 Task: Select editor.action. peek-implementation in the goto location: alternative implementation command.
Action: Mouse moved to (7, 535)
Screenshot: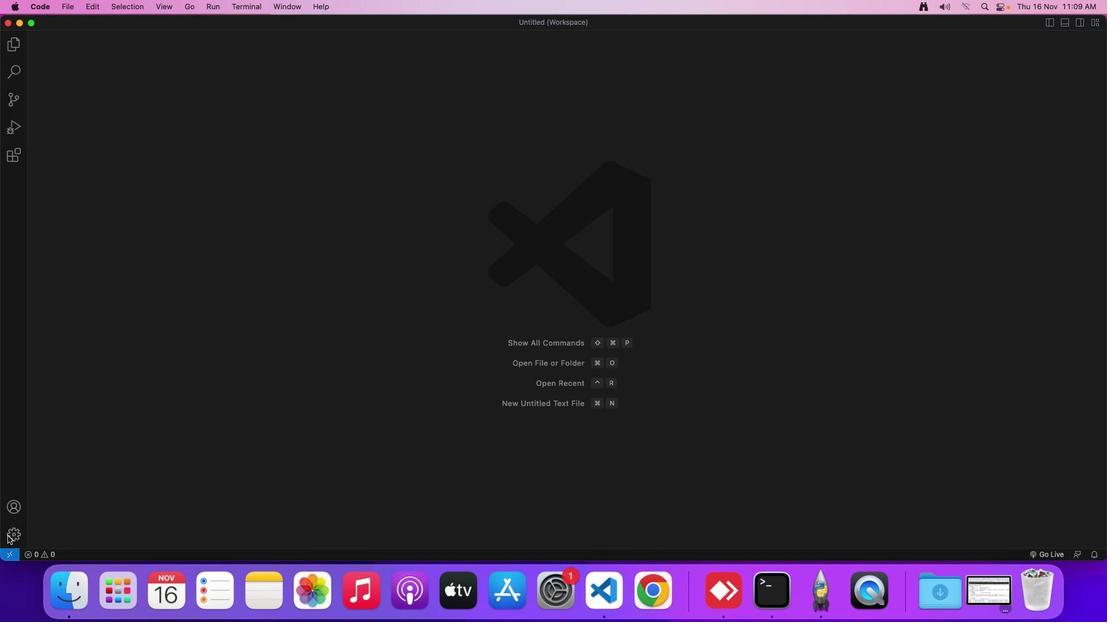 
Action: Mouse pressed left at (7, 535)
Screenshot: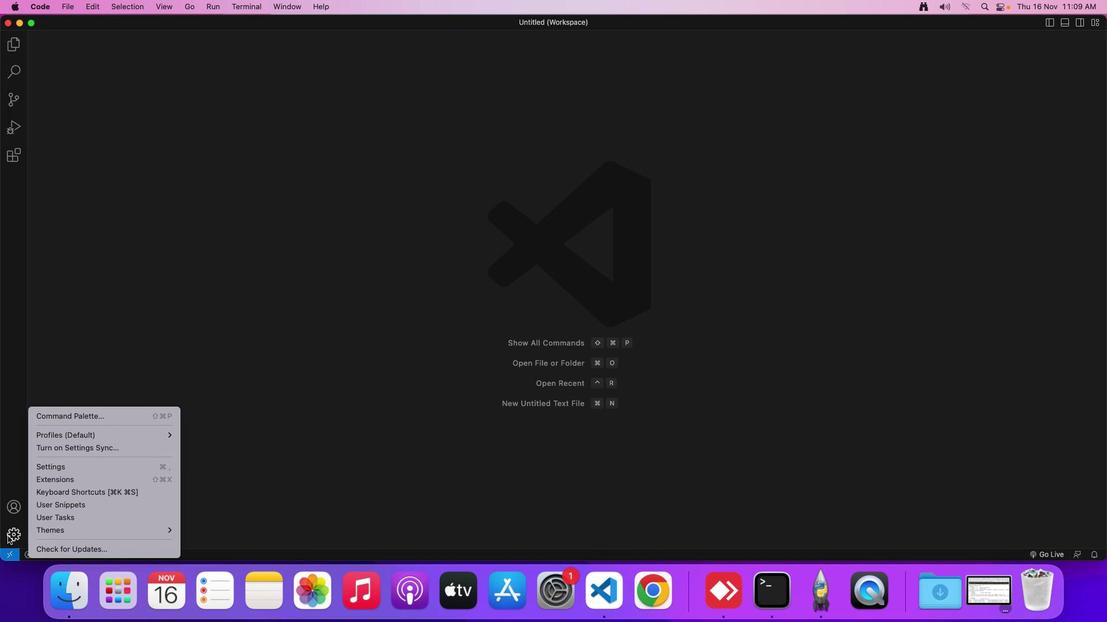 
Action: Mouse moved to (79, 469)
Screenshot: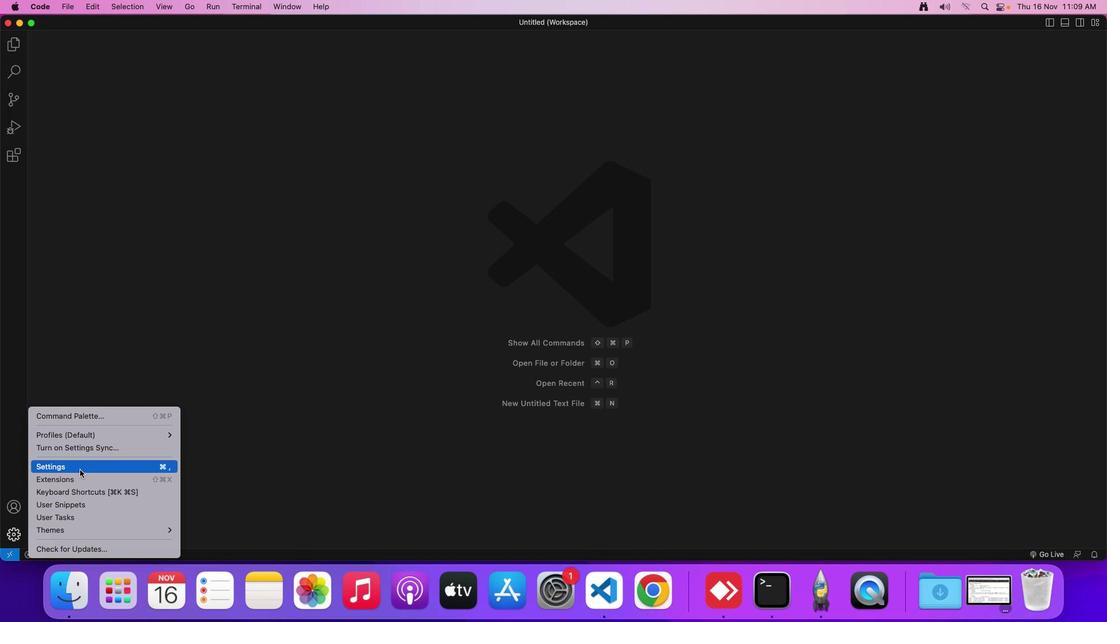 
Action: Mouse pressed left at (79, 469)
Screenshot: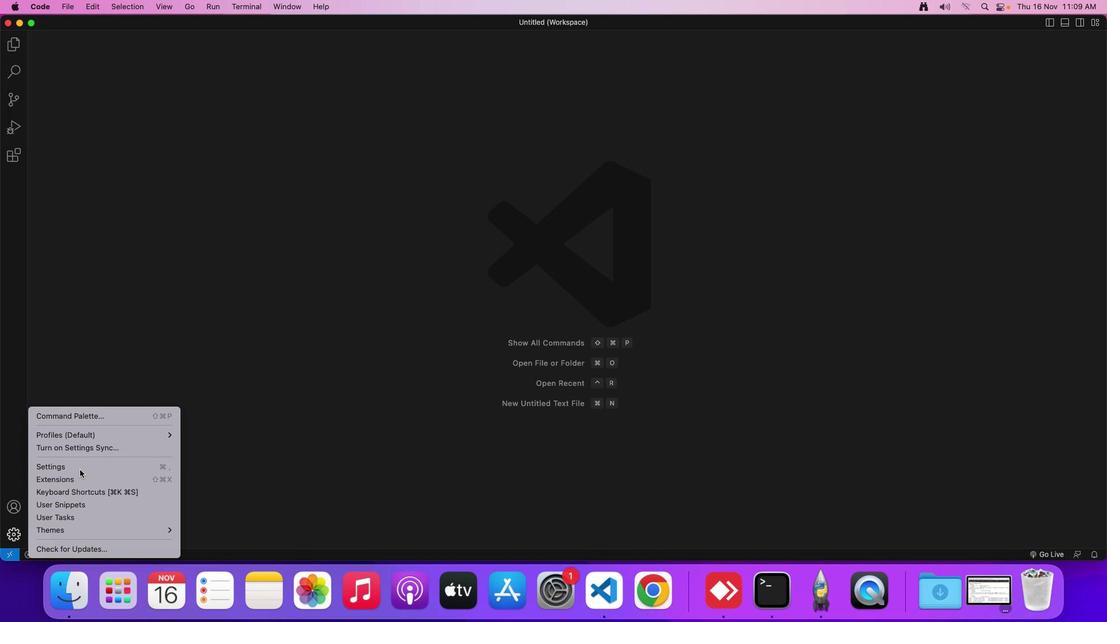 
Action: Mouse moved to (288, 91)
Screenshot: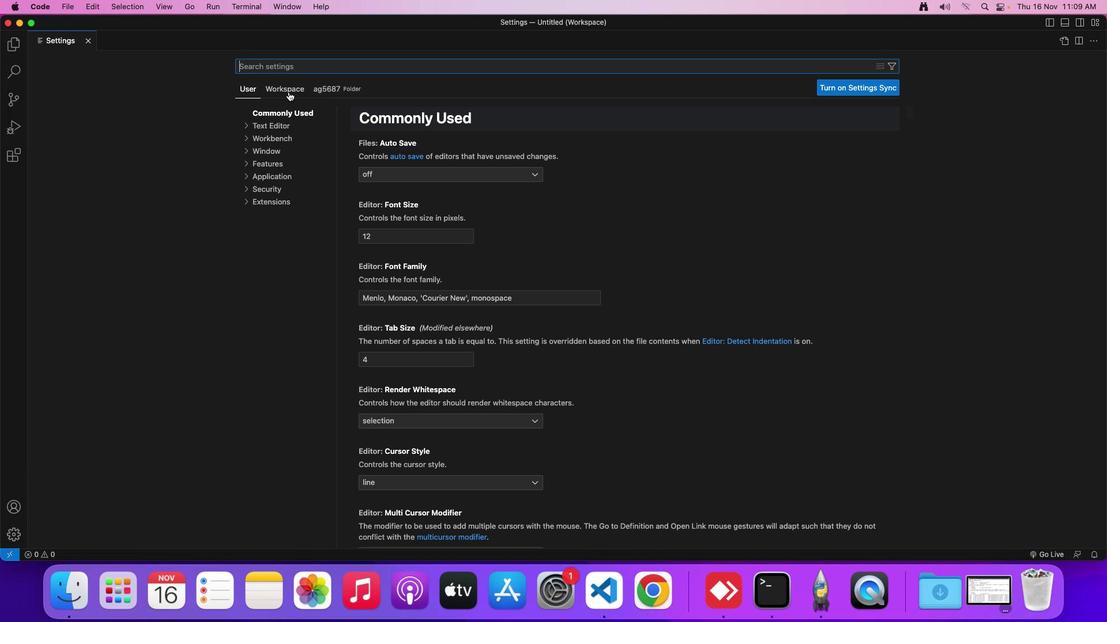 
Action: Mouse pressed left at (288, 91)
Screenshot: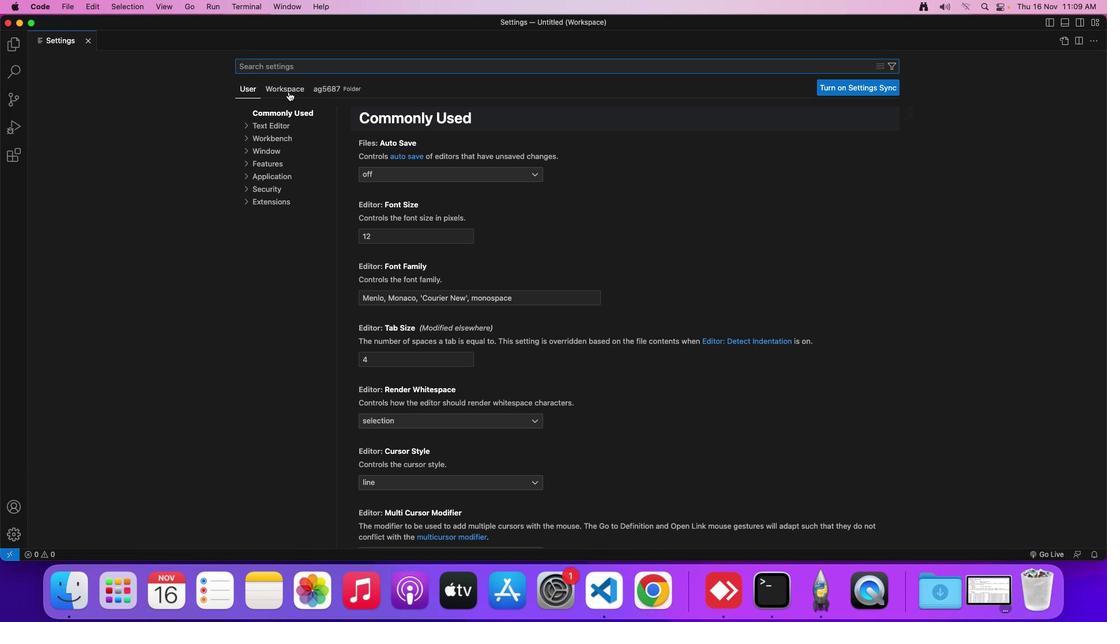 
Action: Mouse moved to (272, 126)
Screenshot: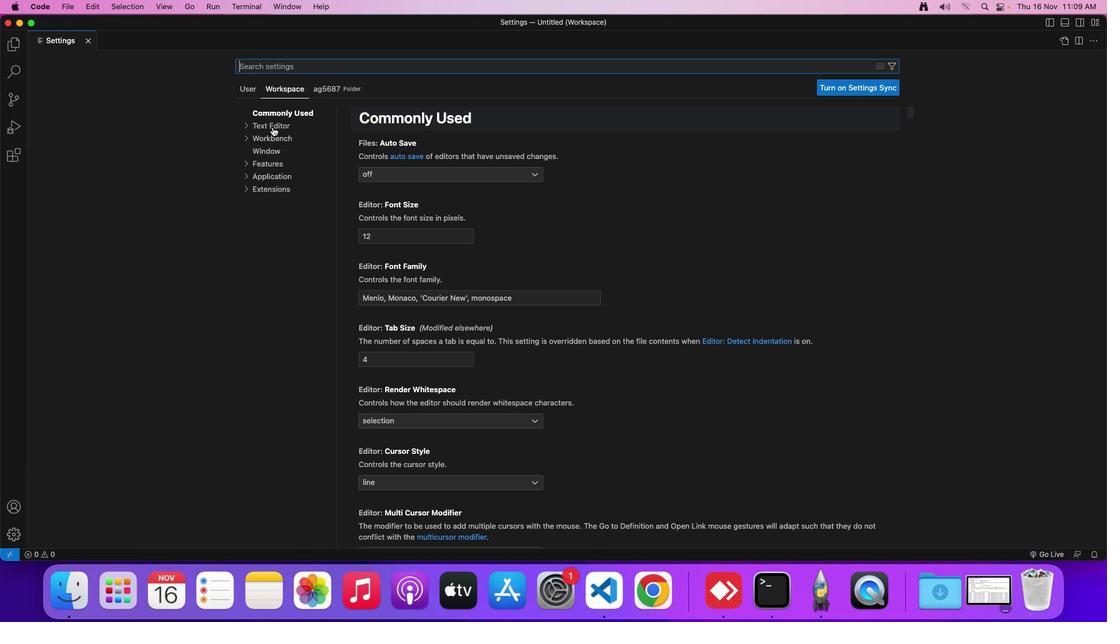 
Action: Mouse pressed left at (272, 126)
Screenshot: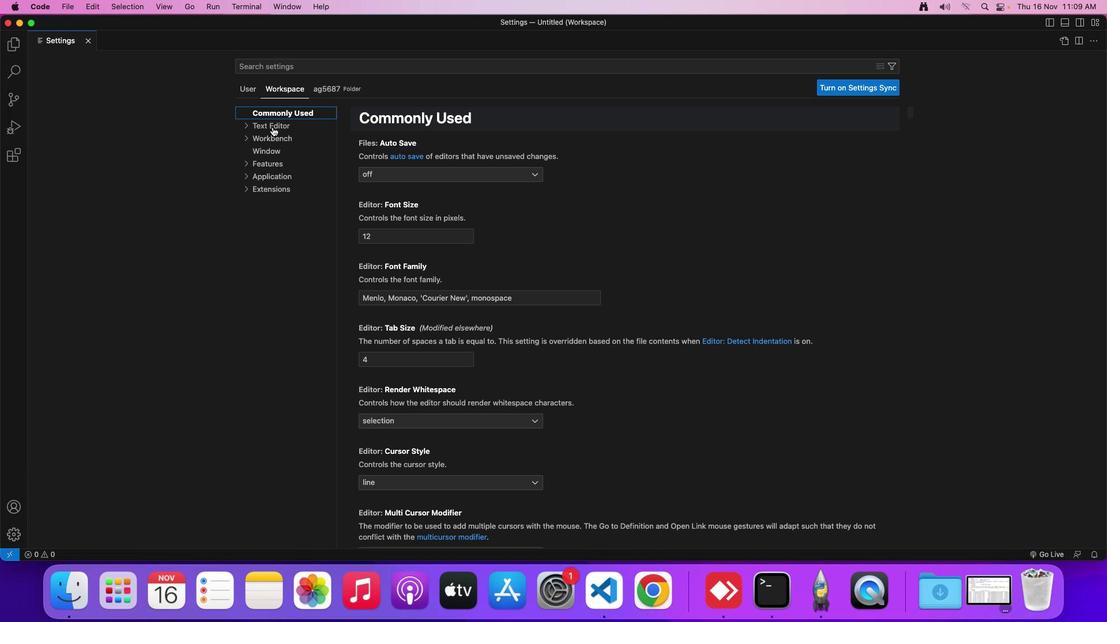 
Action: Mouse moved to (403, 362)
Screenshot: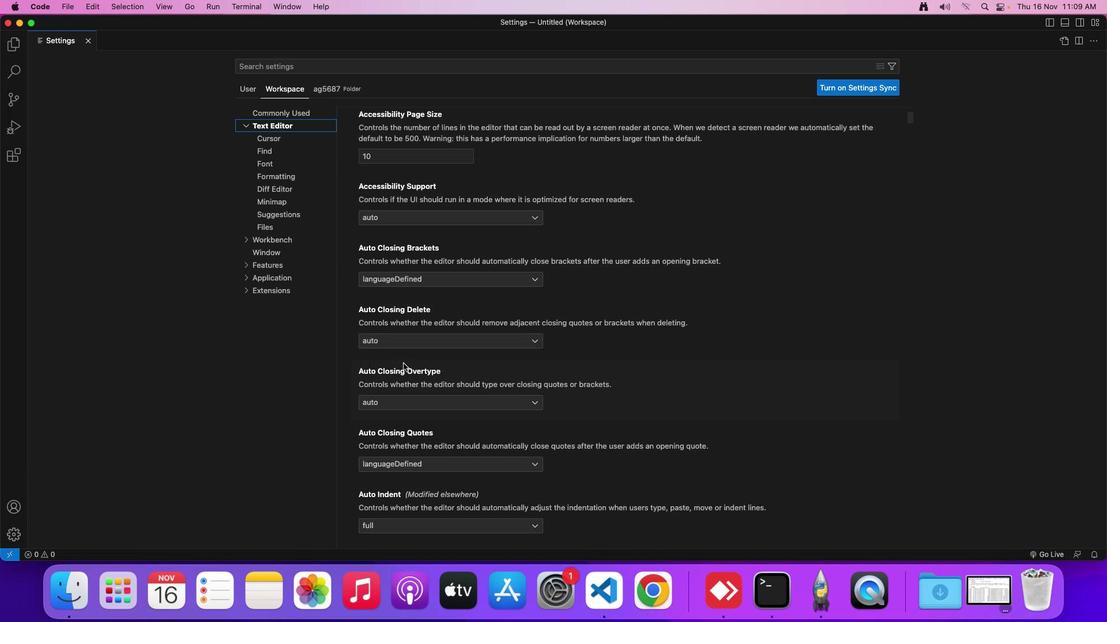 
Action: Mouse scrolled (403, 362) with delta (0, 0)
Screenshot: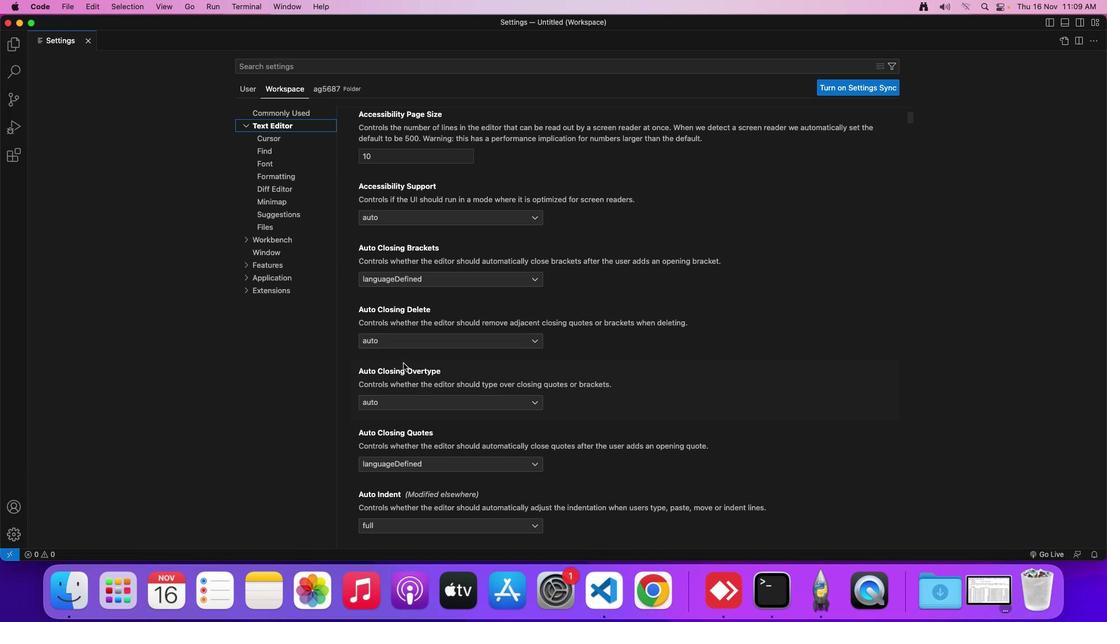 
Action: Mouse scrolled (403, 362) with delta (0, 0)
Screenshot: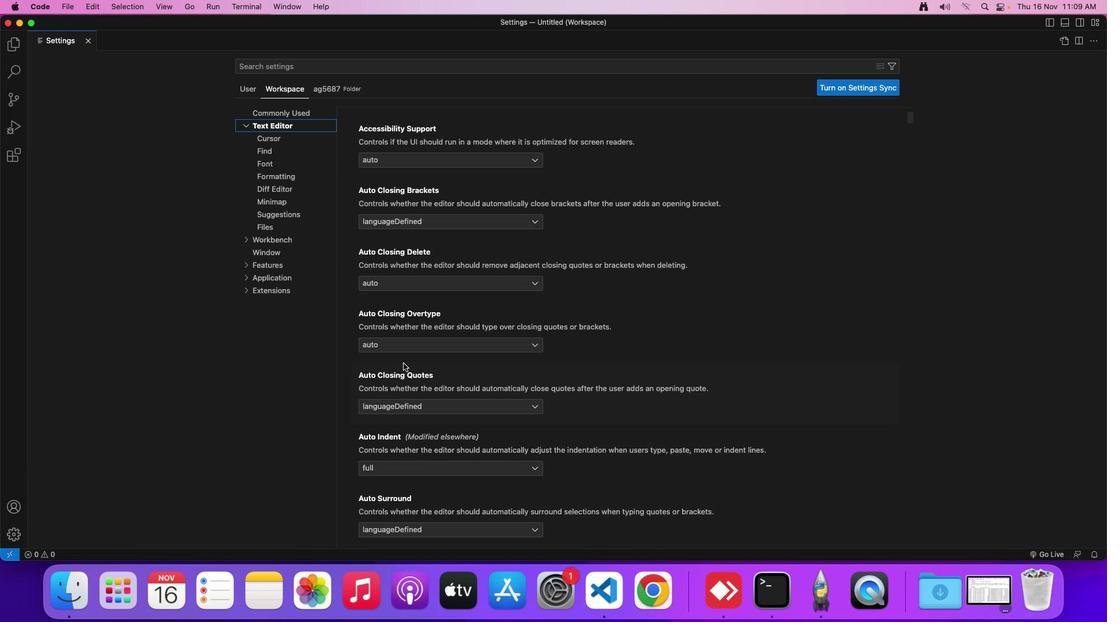 
Action: Mouse scrolled (403, 362) with delta (0, 0)
Screenshot: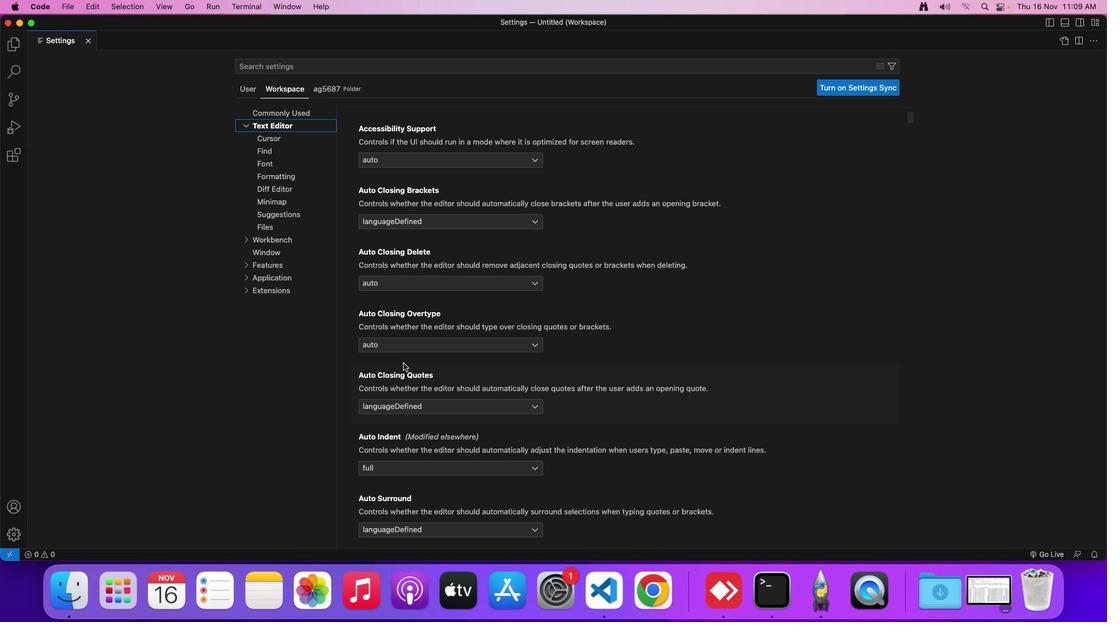 
Action: Mouse moved to (403, 362)
Screenshot: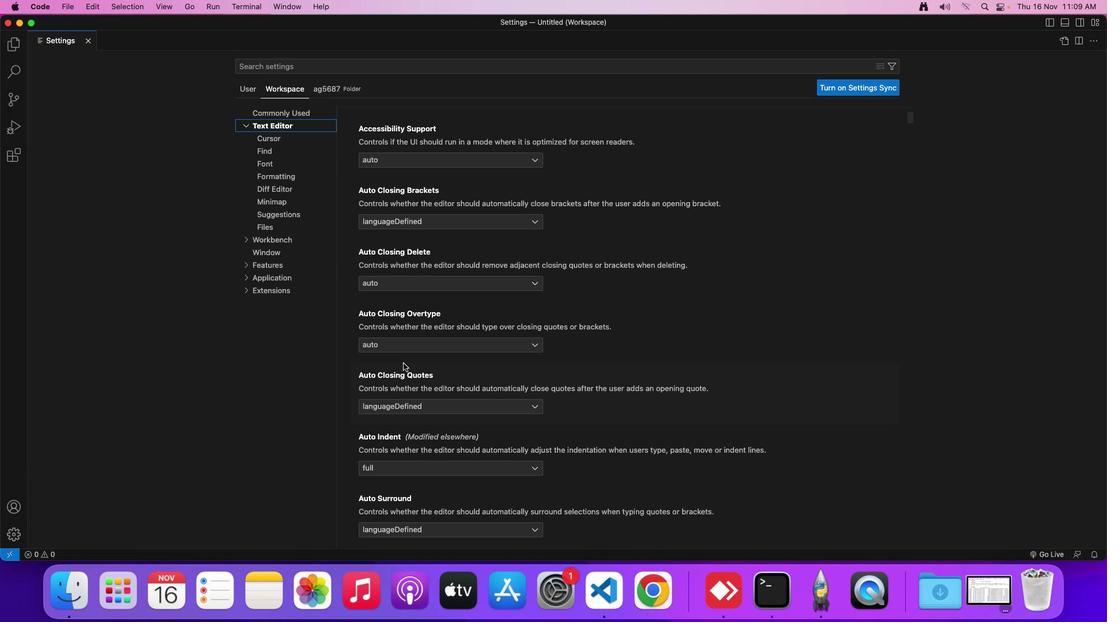 
Action: Mouse scrolled (403, 362) with delta (0, 0)
Screenshot: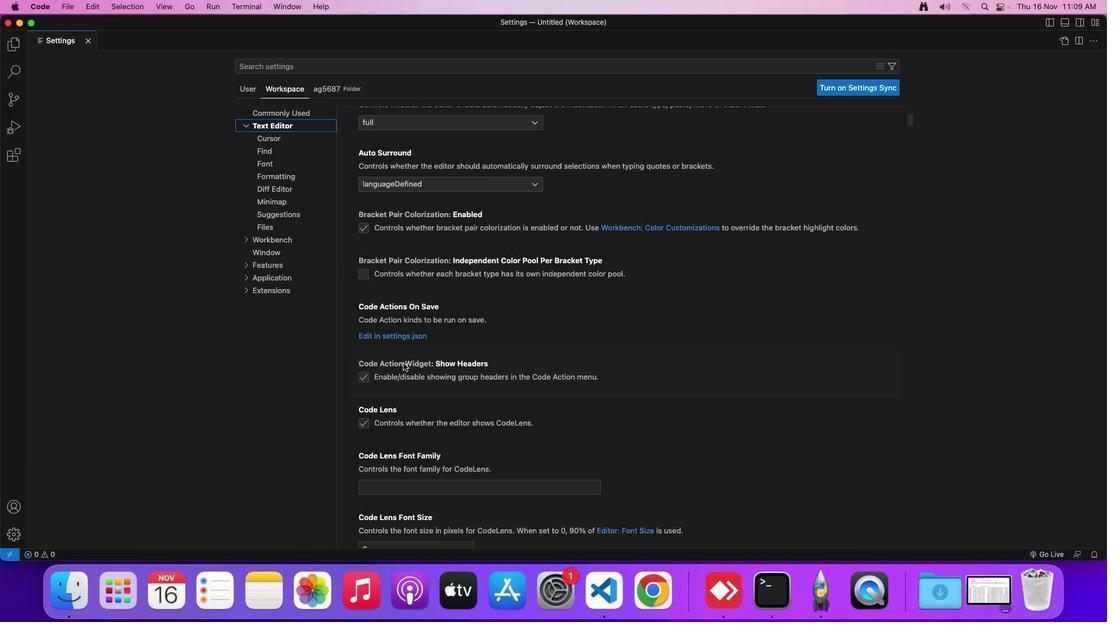 
Action: Mouse scrolled (403, 362) with delta (0, 0)
Screenshot: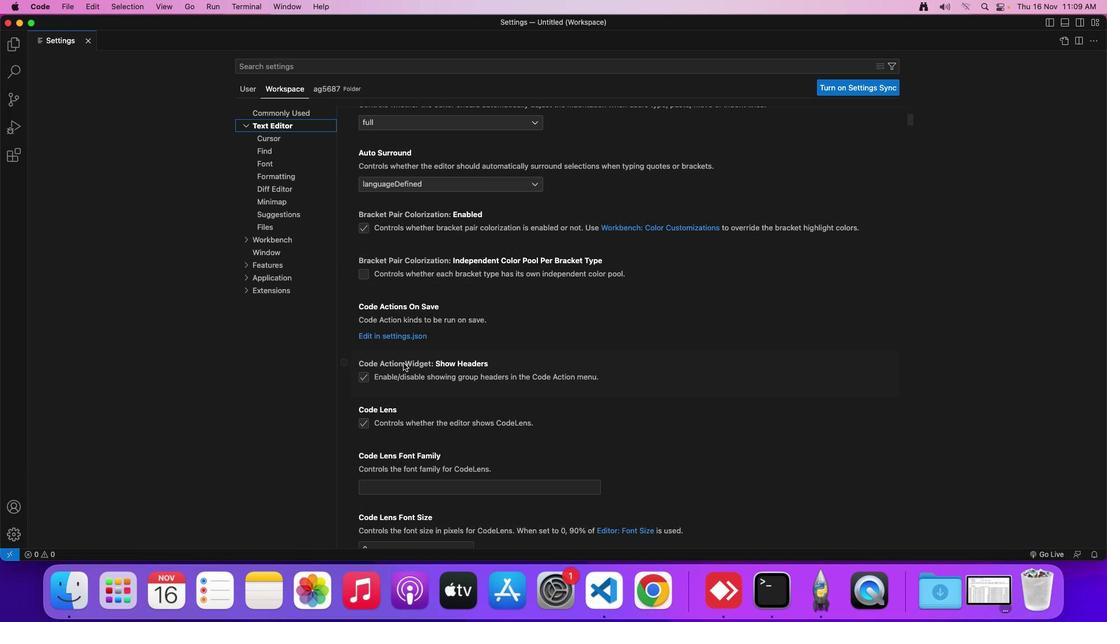 
Action: Mouse scrolled (403, 362) with delta (0, -2)
Screenshot: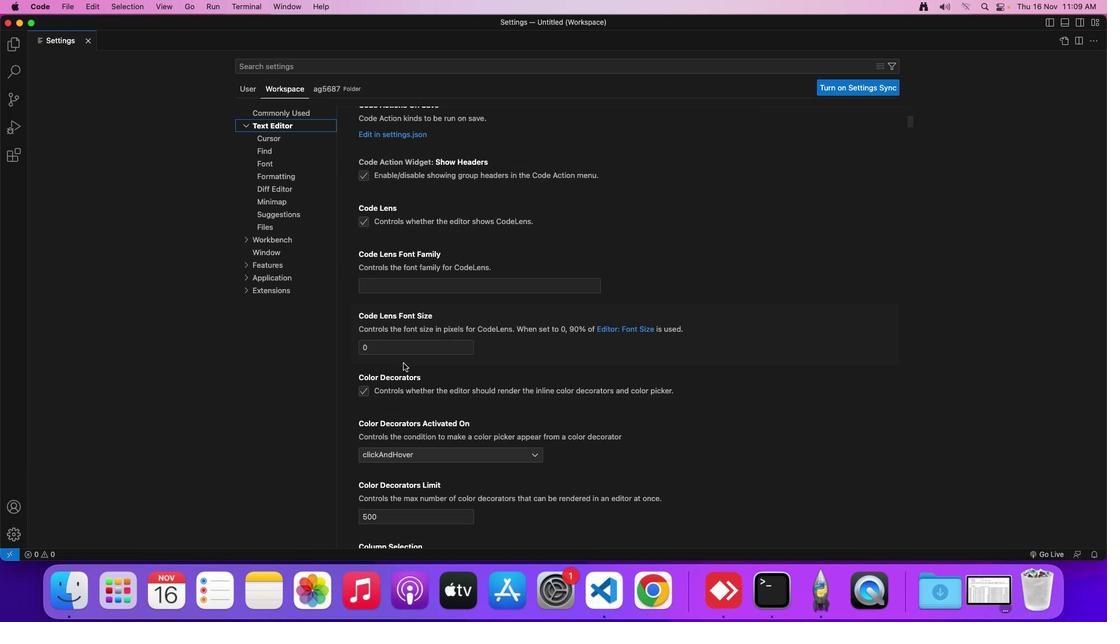 
Action: Mouse scrolled (403, 362) with delta (0, -3)
Screenshot: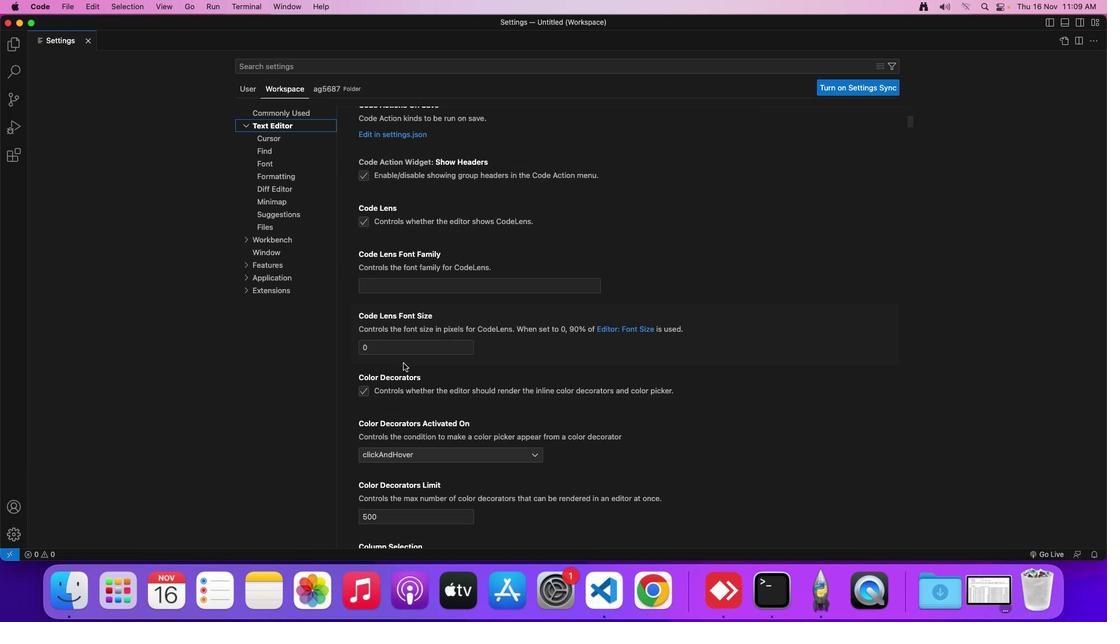 
Action: Mouse scrolled (403, 362) with delta (0, -4)
Screenshot: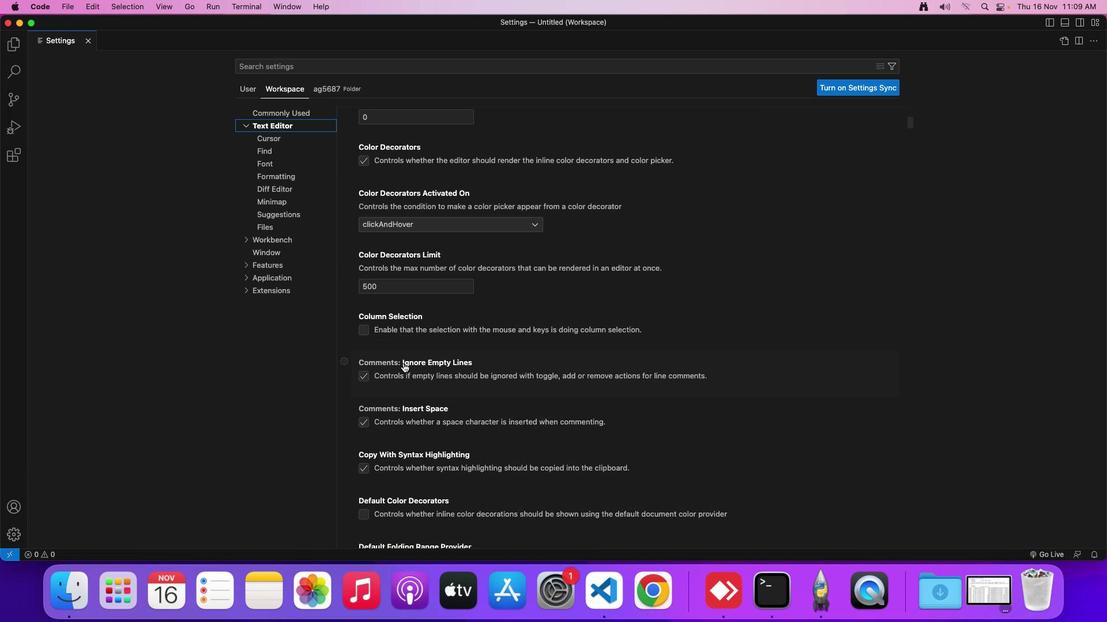 
Action: Mouse moved to (402, 362)
Screenshot: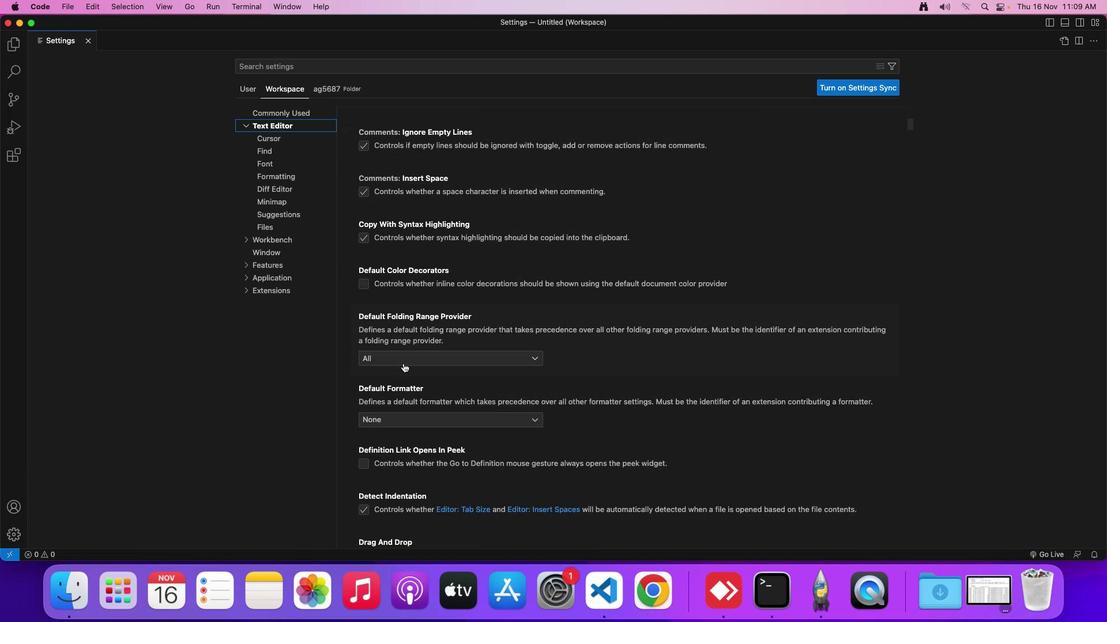 
Action: Mouse scrolled (402, 362) with delta (0, -4)
Screenshot: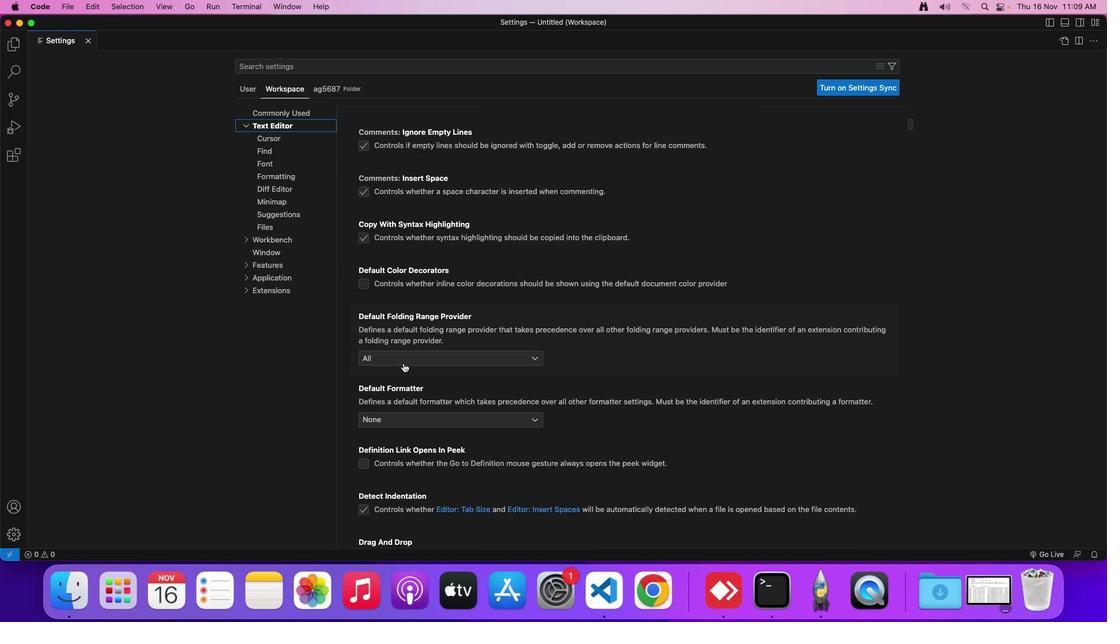 
Action: Mouse scrolled (402, 362) with delta (0, -4)
Screenshot: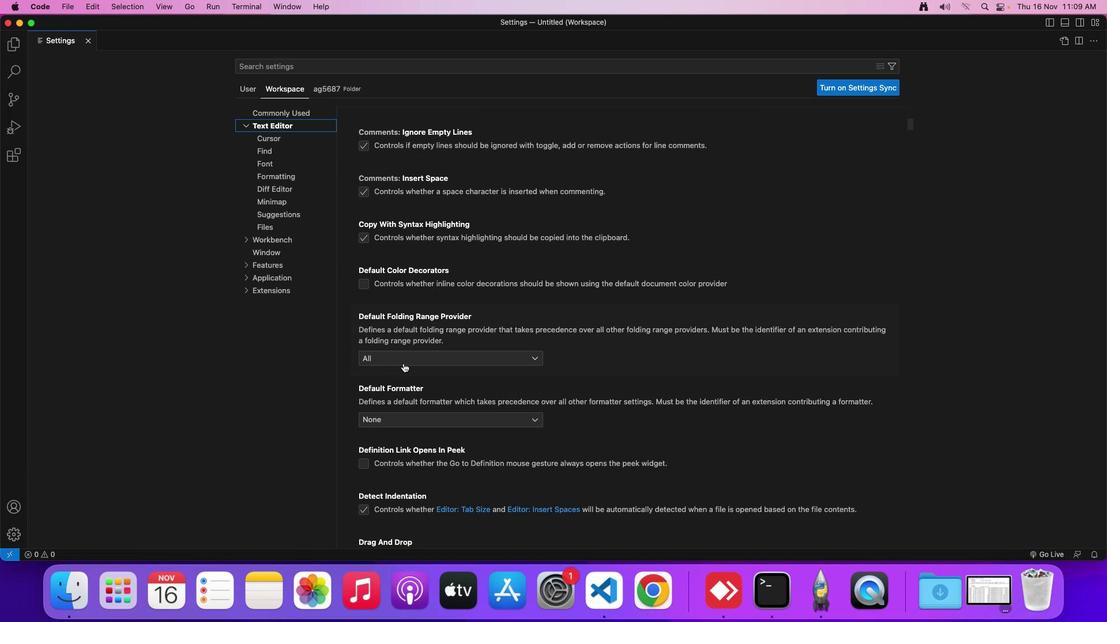 
Action: Mouse scrolled (402, 362) with delta (0, 0)
Screenshot: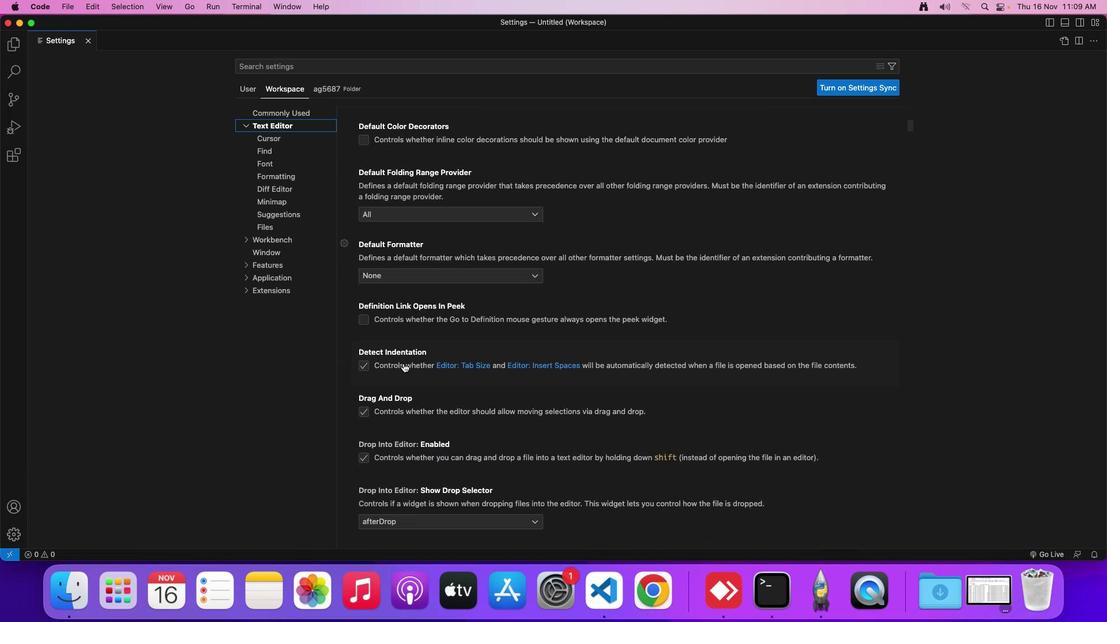 
Action: Mouse scrolled (402, 362) with delta (0, 0)
Screenshot: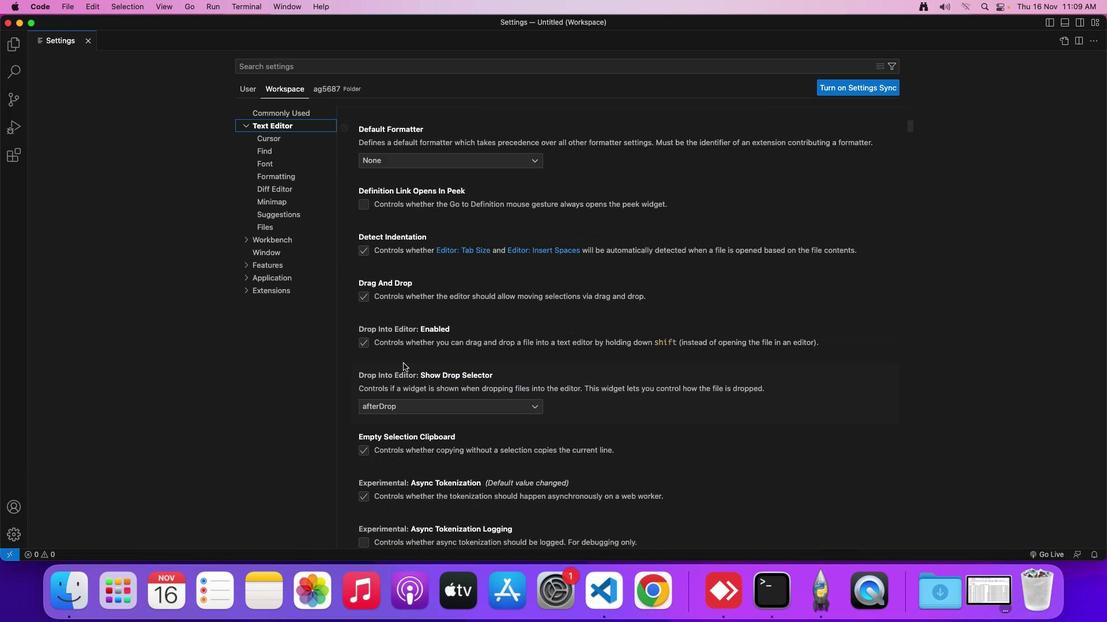 
Action: Mouse scrolled (402, 362) with delta (0, -1)
Screenshot: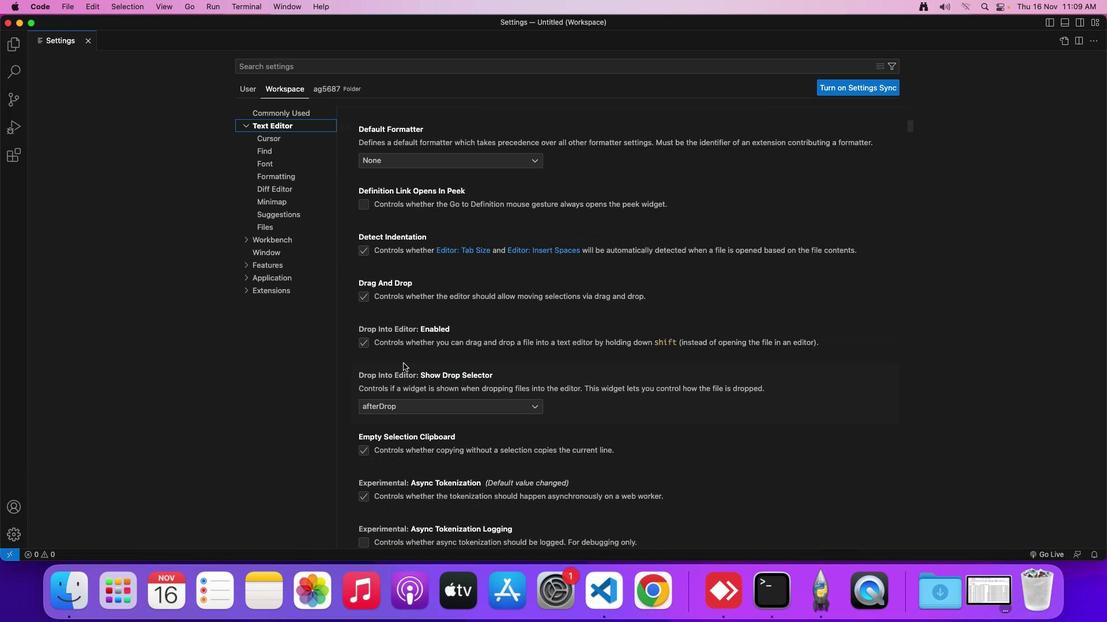 
Action: Mouse scrolled (402, 362) with delta (0, -2)
Screenshot: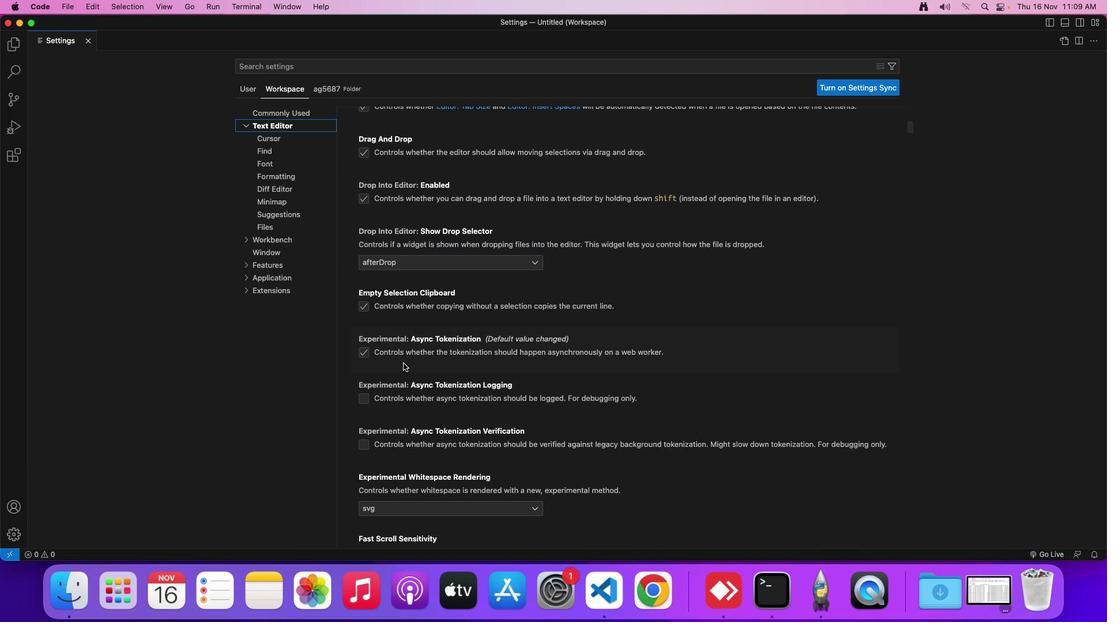 
Action: Mouse scrolled (402, 362) with delta (0, -2)
Screenshot: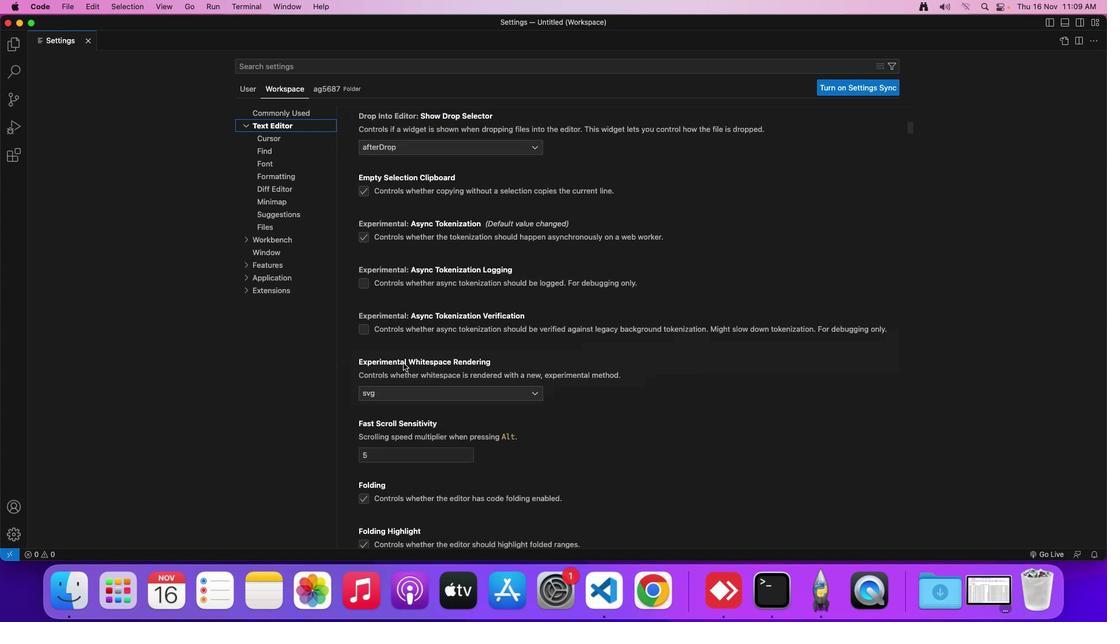 
Action: Mouse scrolled (402, 362) with delta (0, -2)
Screenshot: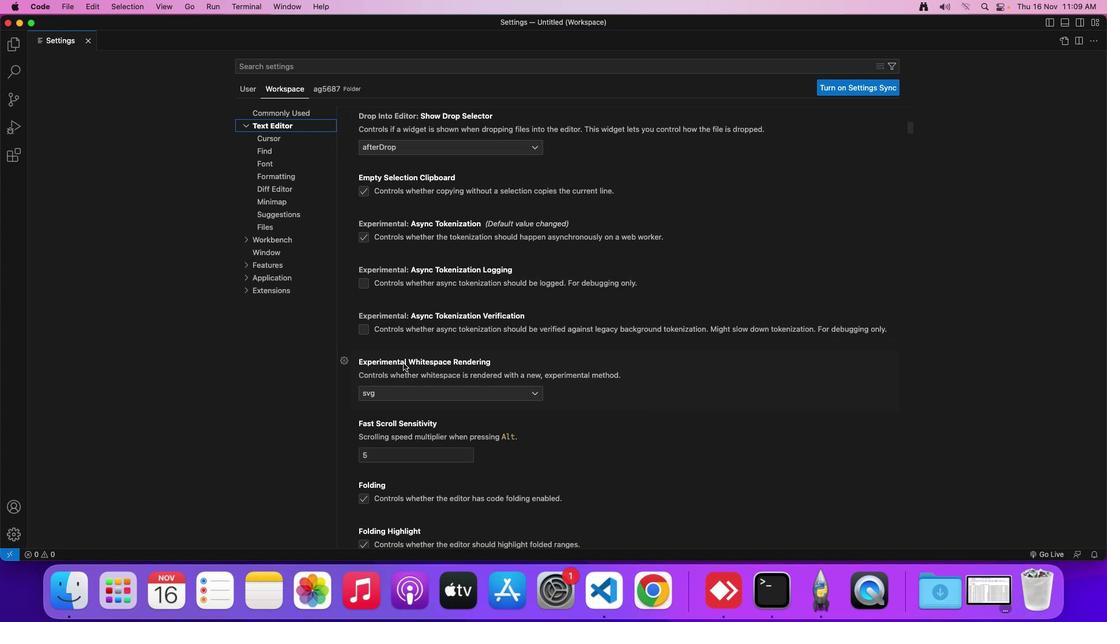 
Action: Mouse scrolled (402, 362) with delta (0, 0)
Screenshot: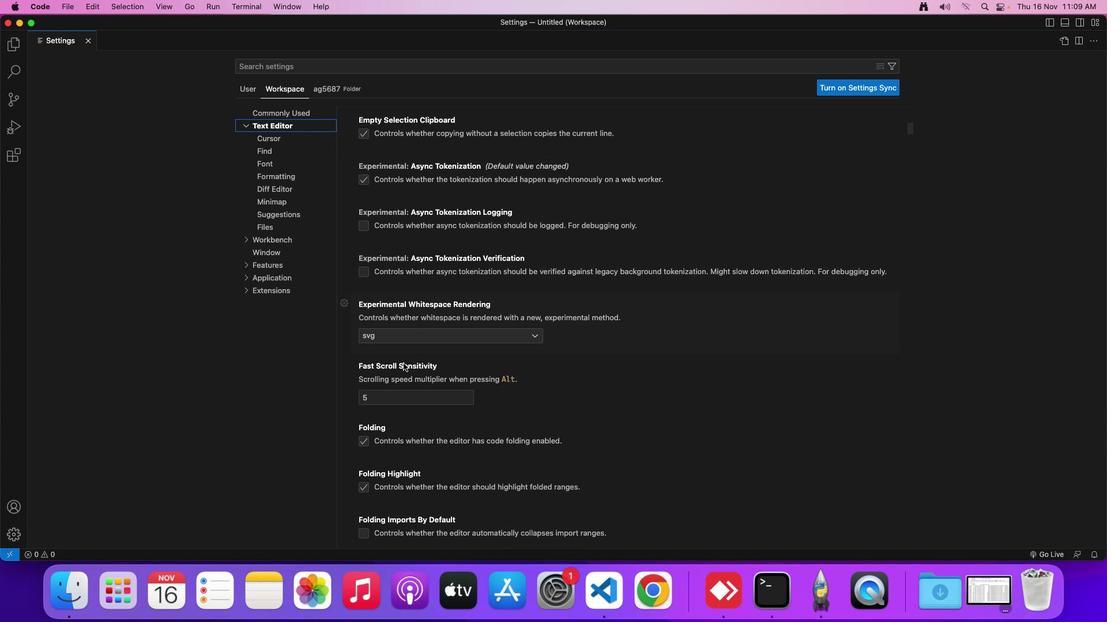 
Action: Mouse scrolled (402, 362) with delta (0, 0)
Screenshot: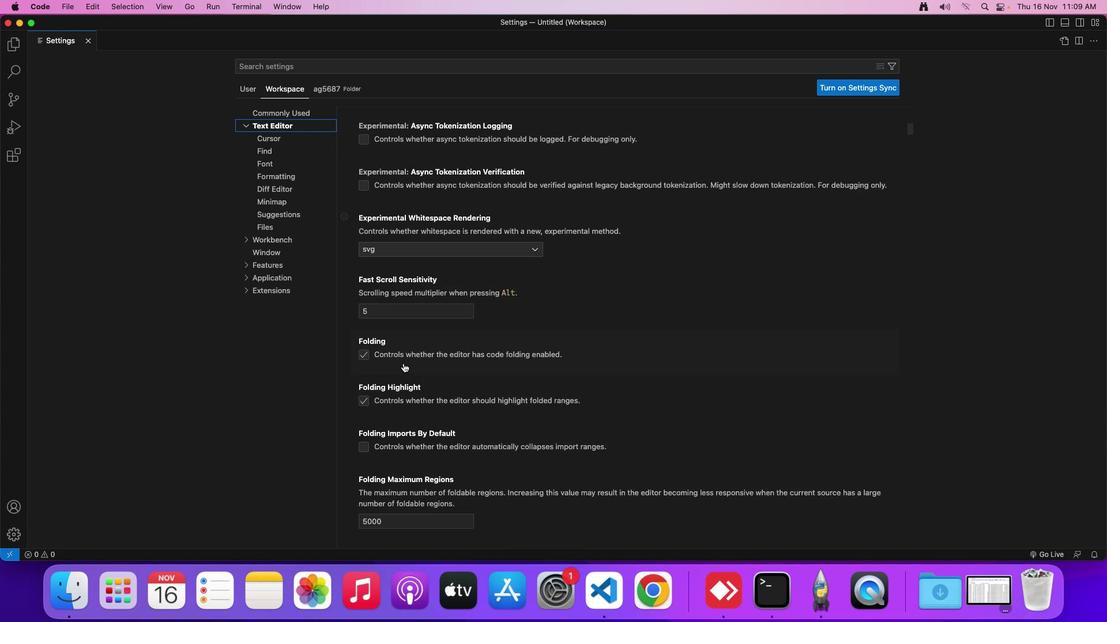 
Action: Mouse scrolled (402, 362) with delta (0, -1)
Screenshot: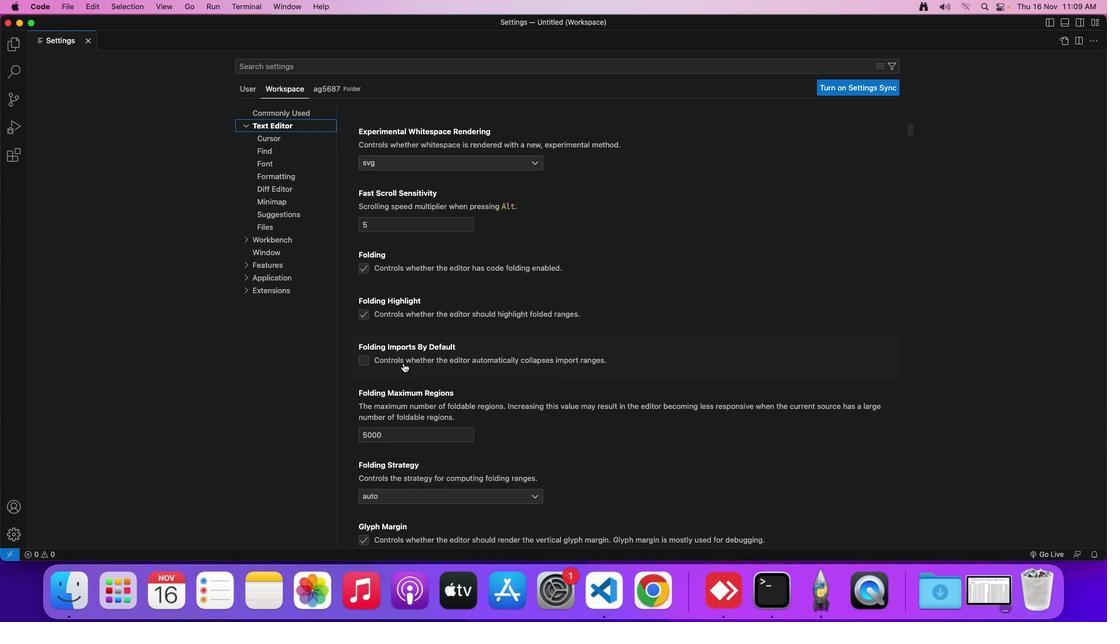 
Action: Mouse scrolled (402, 362) with delta (0, -1)
Screenshot: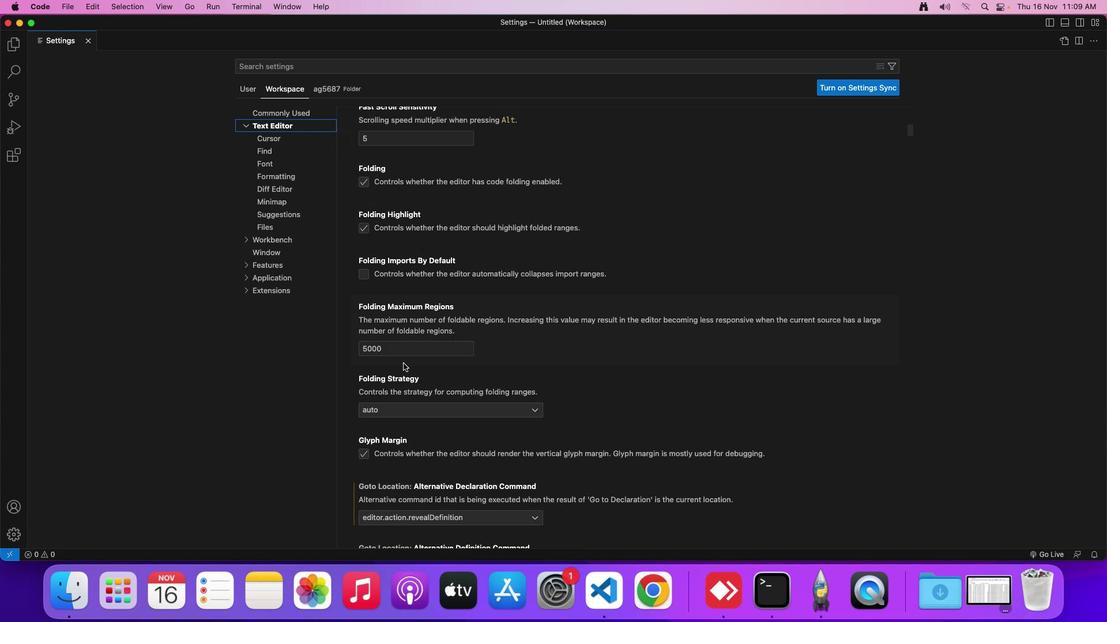 
Action: Mouse scrolled (402, 362) with delta (0, -1)
Screenshot: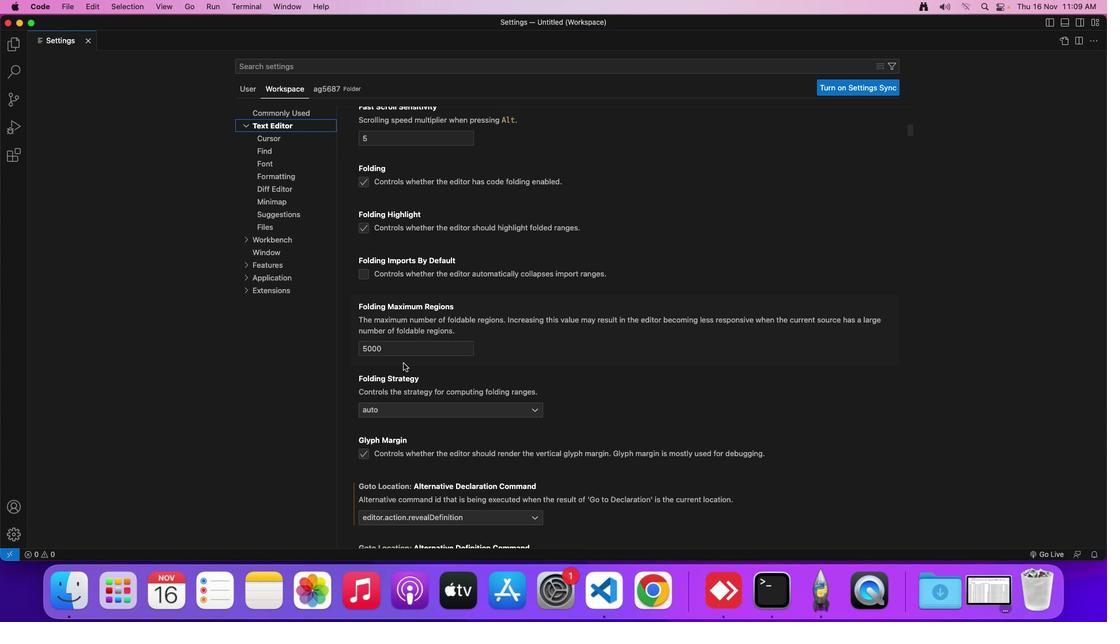 
Action: Mouse scrolled (402, 362) with delta (0, 0)
Screenshot: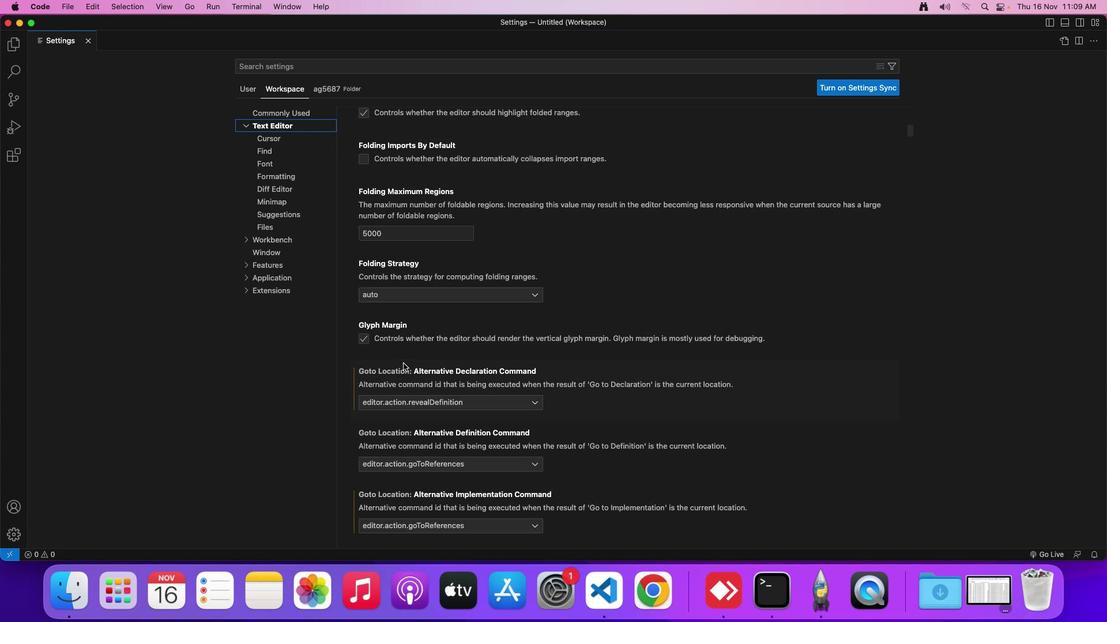 
Action: Mouse scrolled (402, 362) with delta (0, 0)
Screenshot: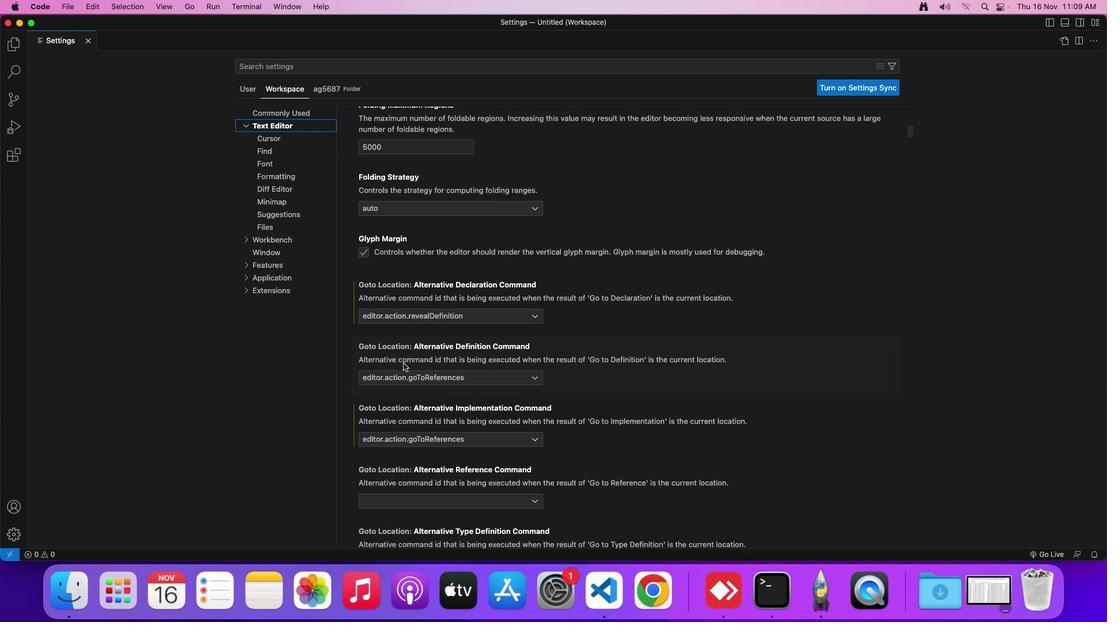
Action: Mouse scrolled (402, 362) with delta (0, -1)
Screenshot: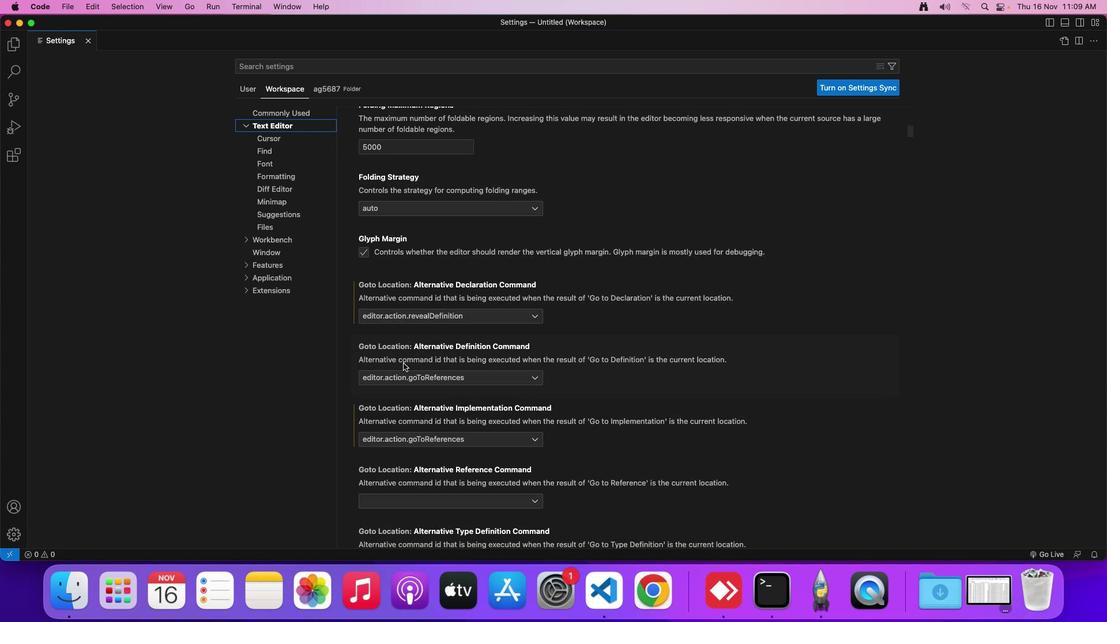 
Action: Mouse scrolled (402, 362) with delta (0, -1)
Screenshot: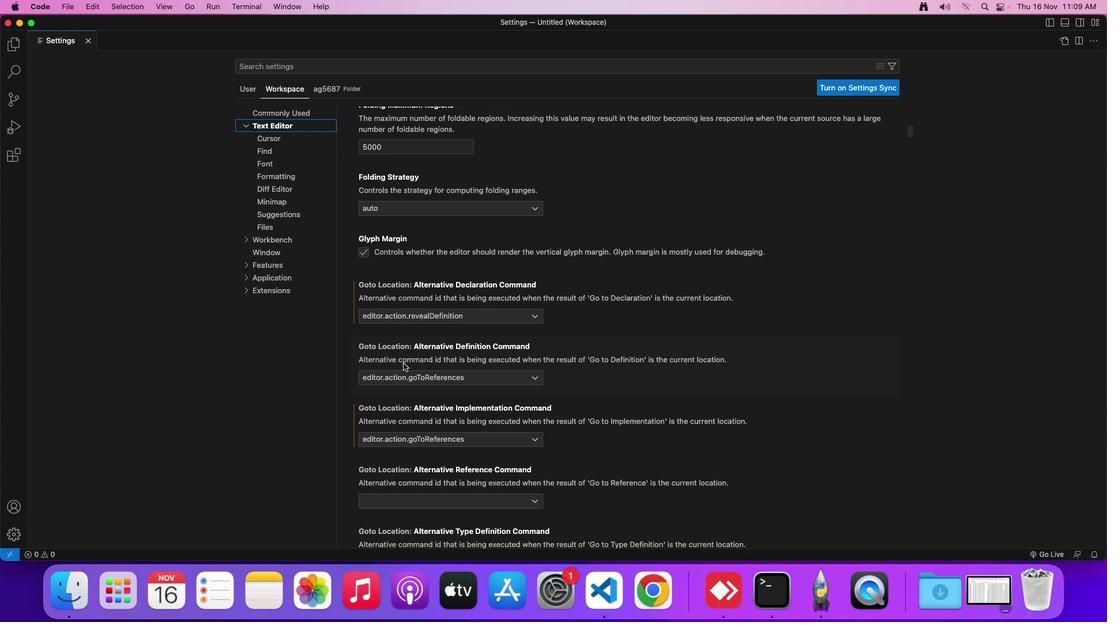 
Action: Mouse scrolled (402, 362) with delta (0, 0)
Screenshot: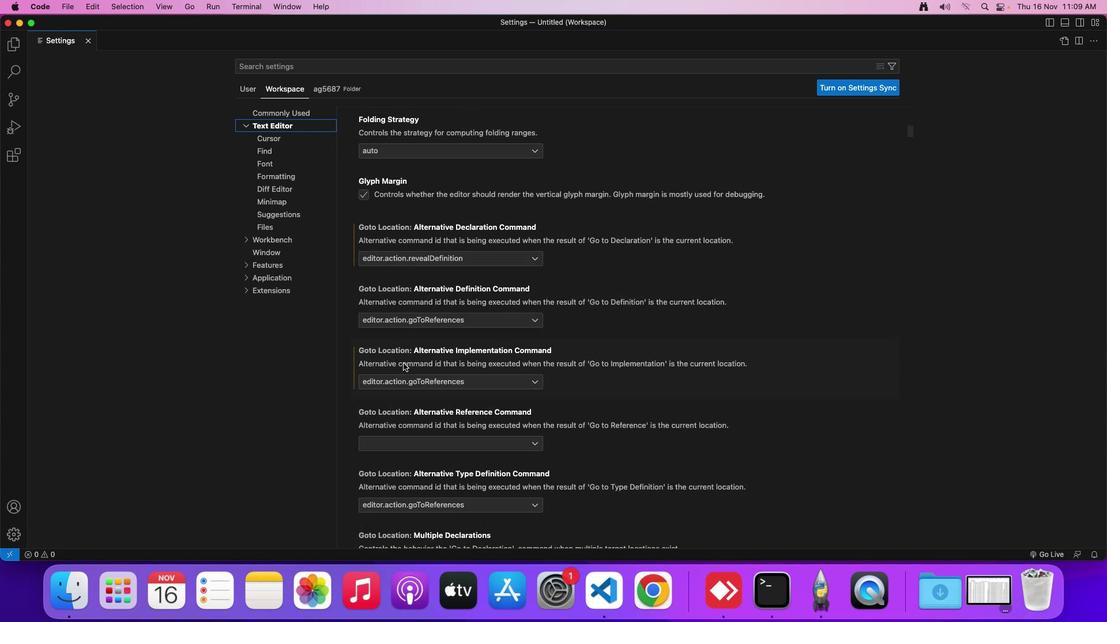 
Action: Mouse scrolled (402, 362) with delta (0, 0)
Screenshot: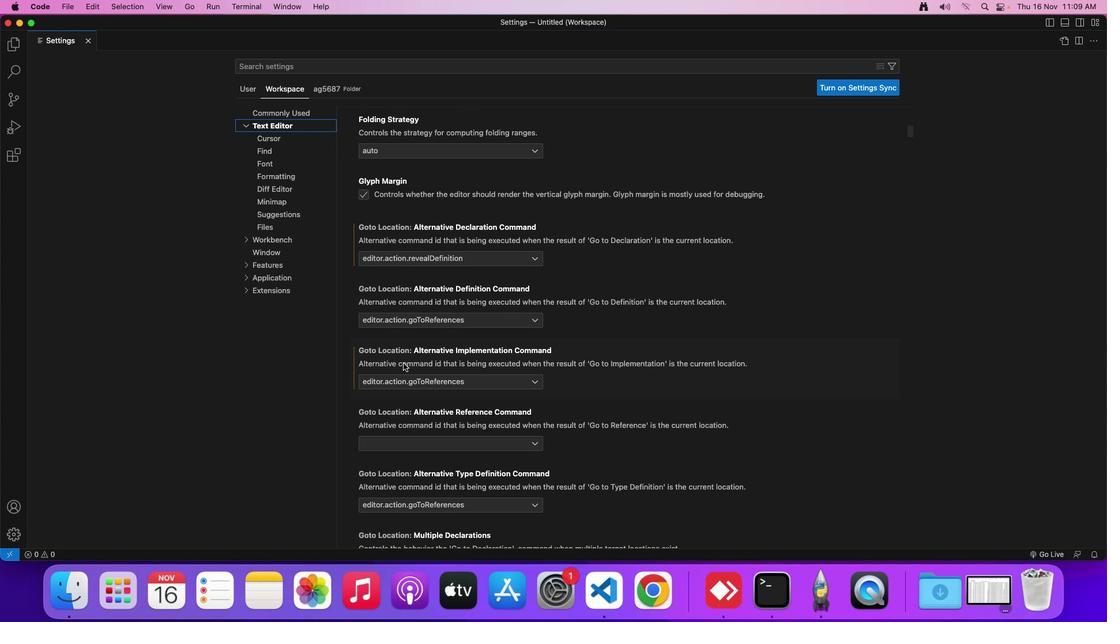 
Action: Mouse scrolled (402, 362) with delta (0, 0)
Screenshot: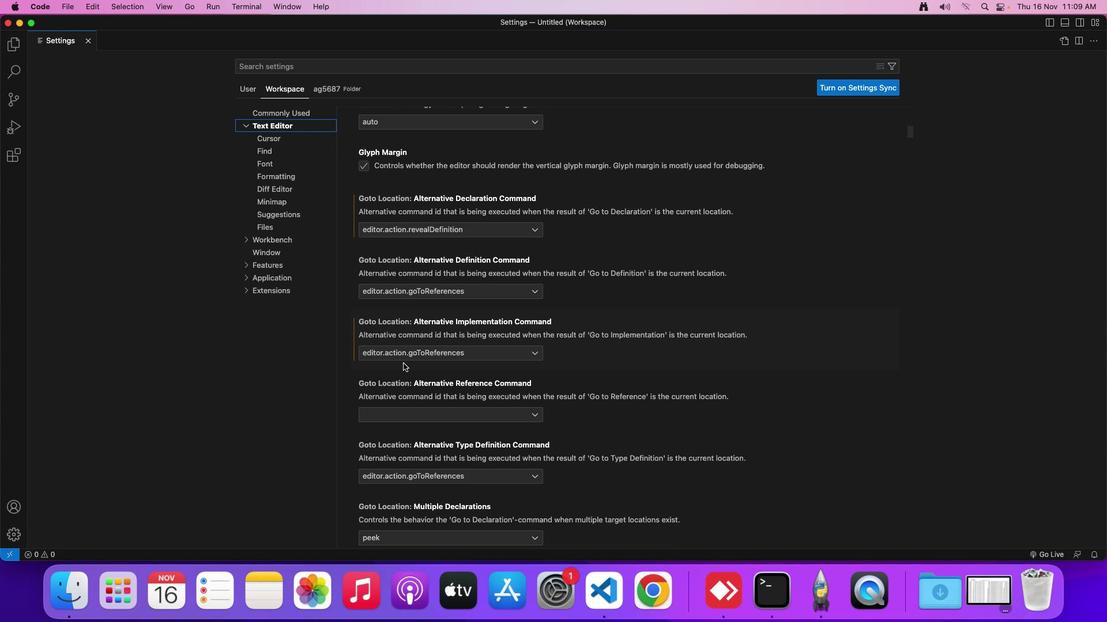 
Action: Mouse scrolled (402, 362) with delta (0, 0)
Screenshot: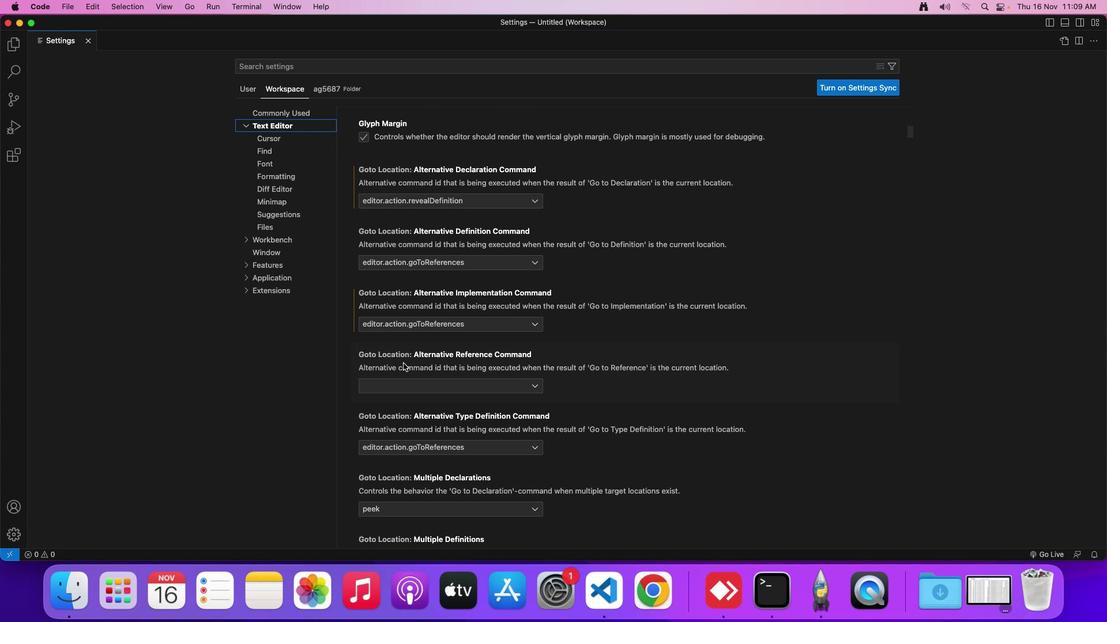 
Action: Mouse moved to (479, 322)
Screenshot: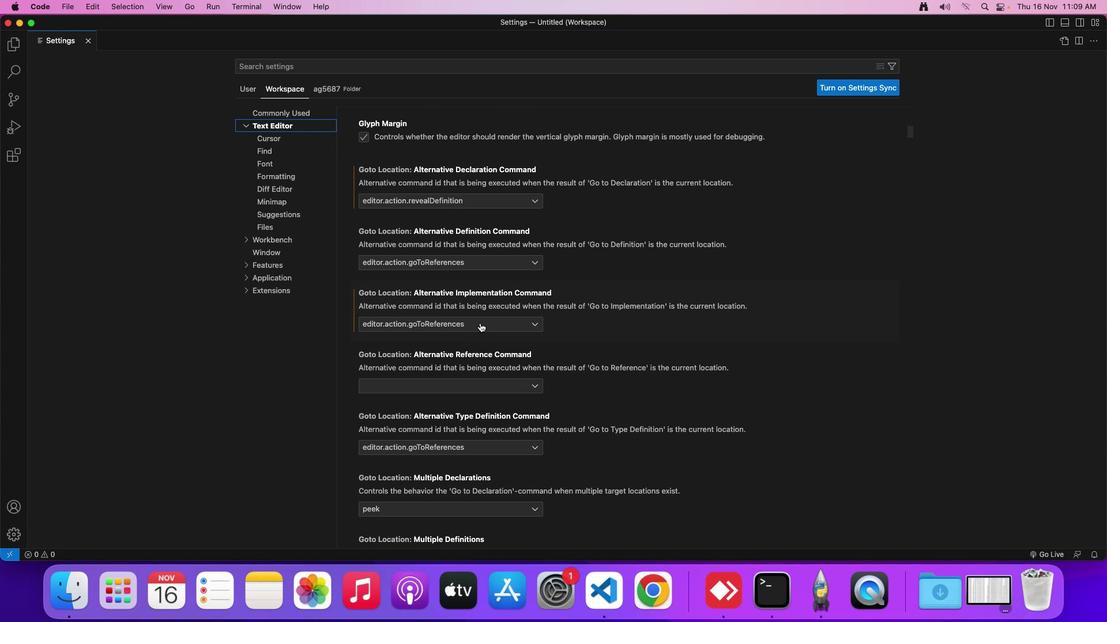 
Action: Mouse pressed left at (479, 322)
Screenshot: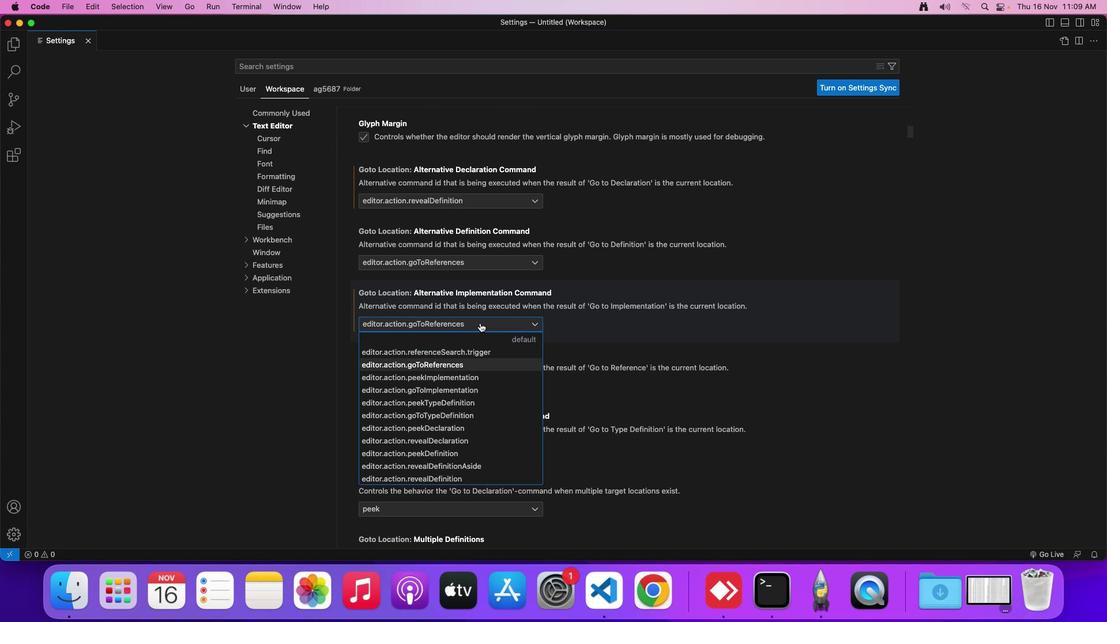 
Action: Mouse moved to (427, 378)
Screenshot: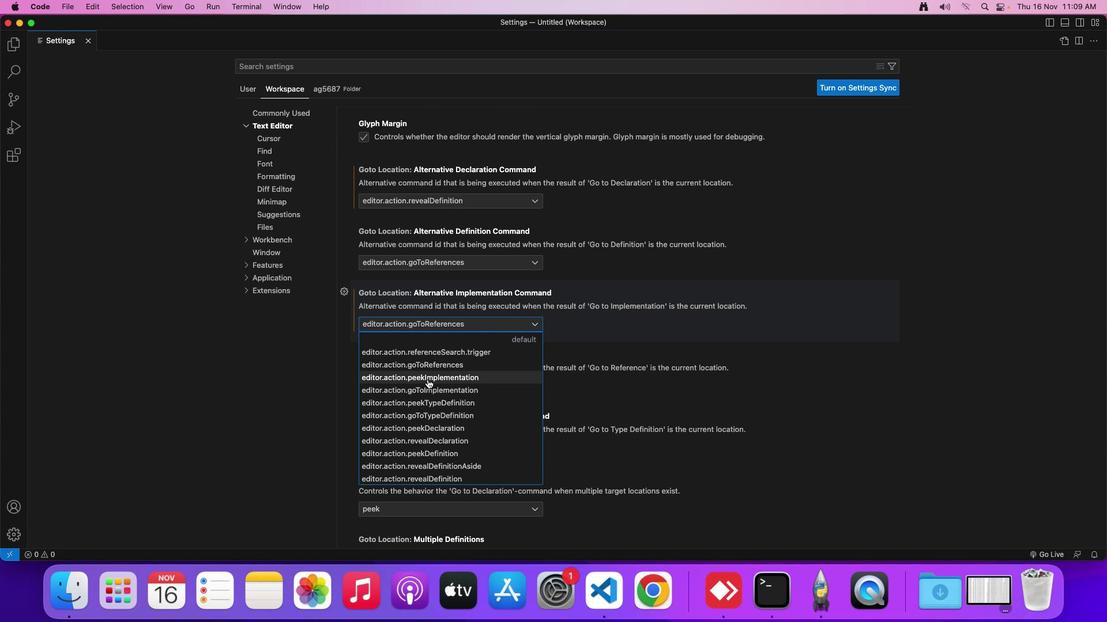 
Action: Mouse pressed left at (427, 378)
Screenshot: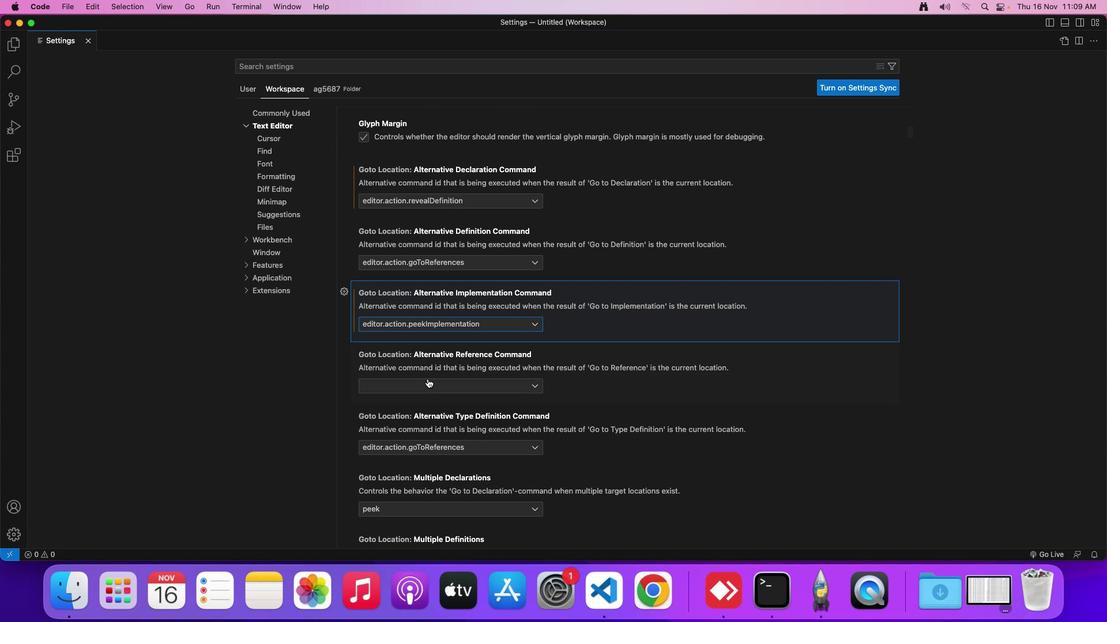 
Action: Mouse moved to (449, 280)
Screenshot: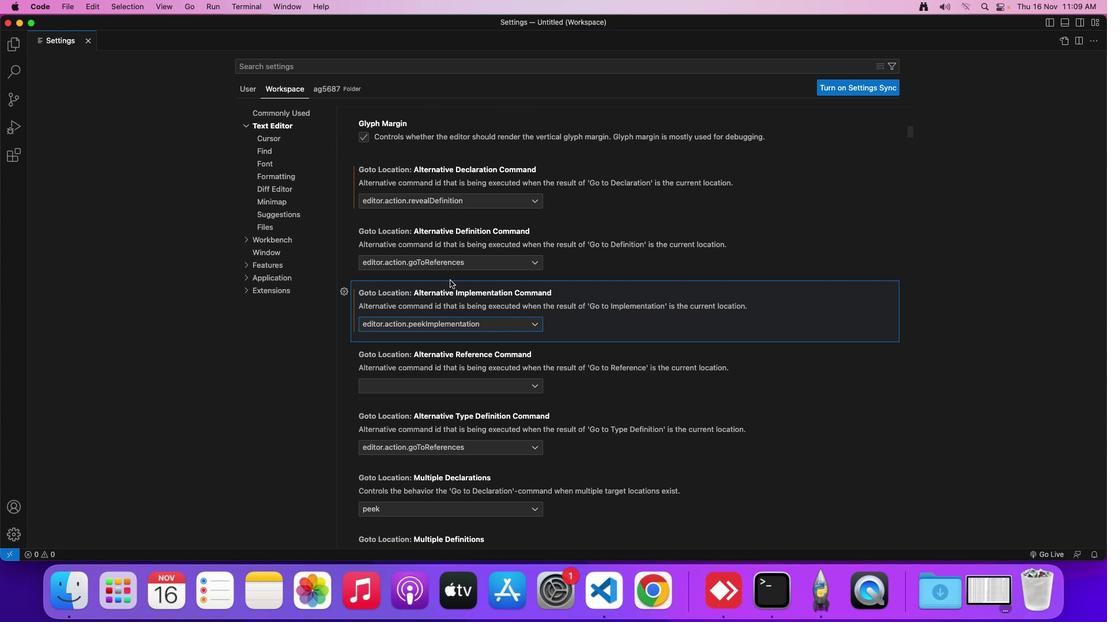 
